 Task: Add to scrum project ZeroG a team member softage.1@softage.net and assign as Project Lead.
Action: Mouse moved to (188, 62)
Screenshot: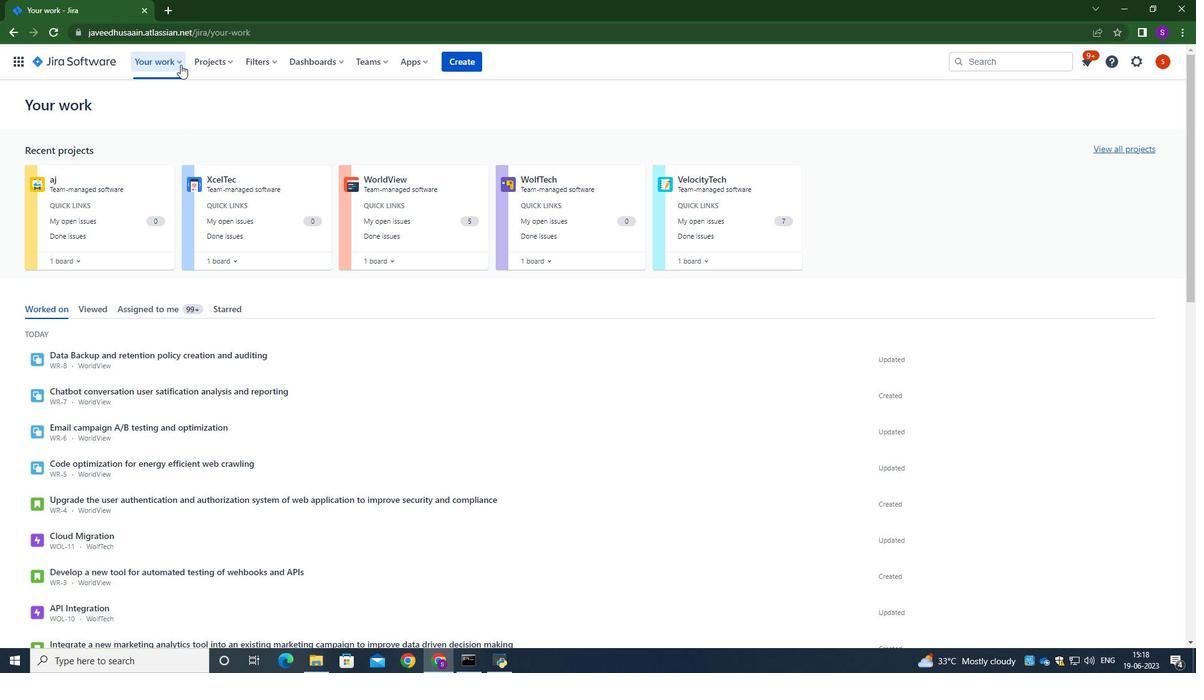 
Action: Mouse pressed left at (188, 62)
Screenshot: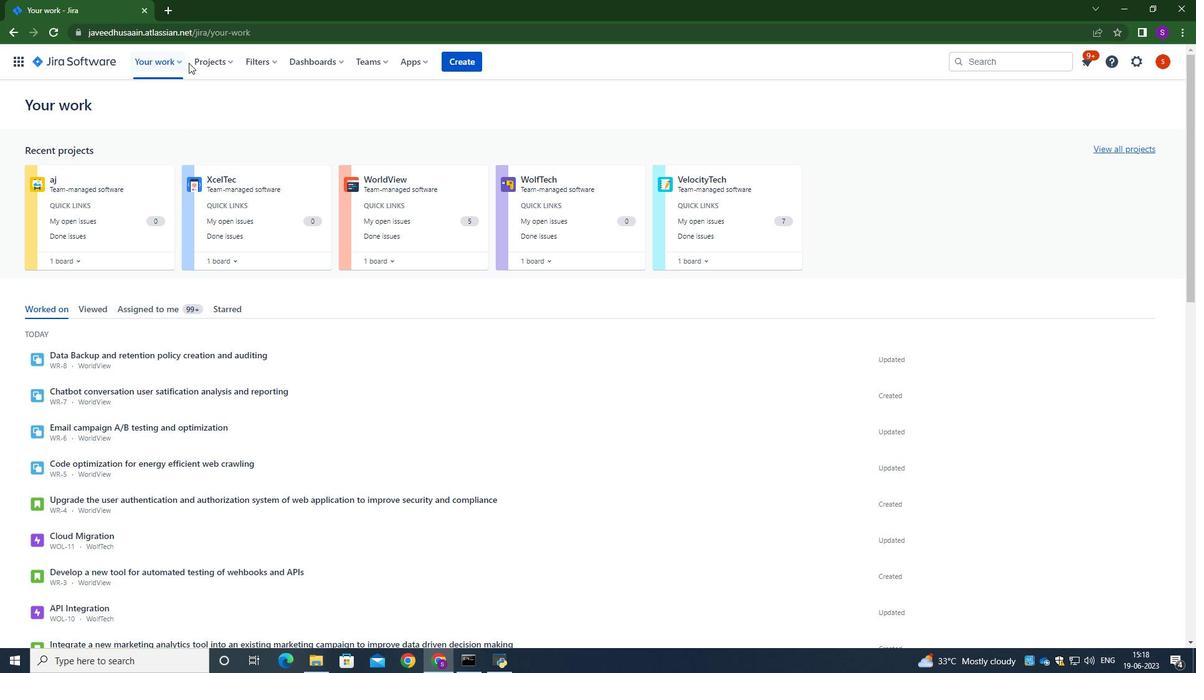 
Action: Mouse moved to (216, 62)
Screenshot: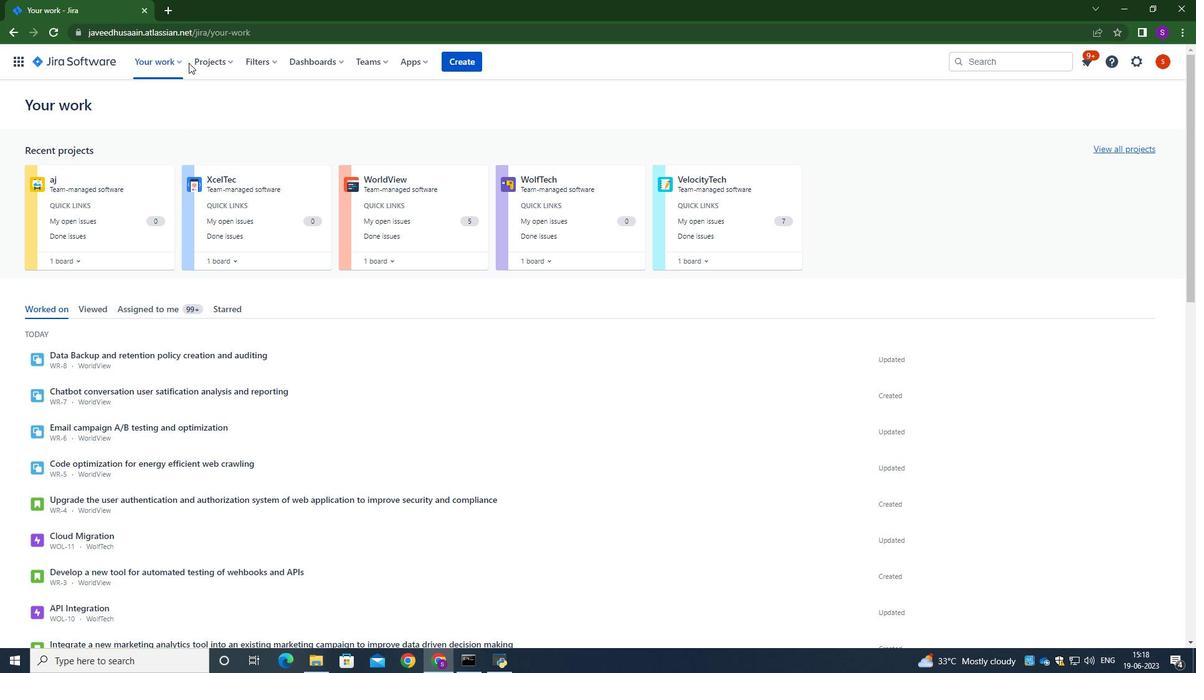 
Action: Mouse pressed left at (216, 62)
Screenshot: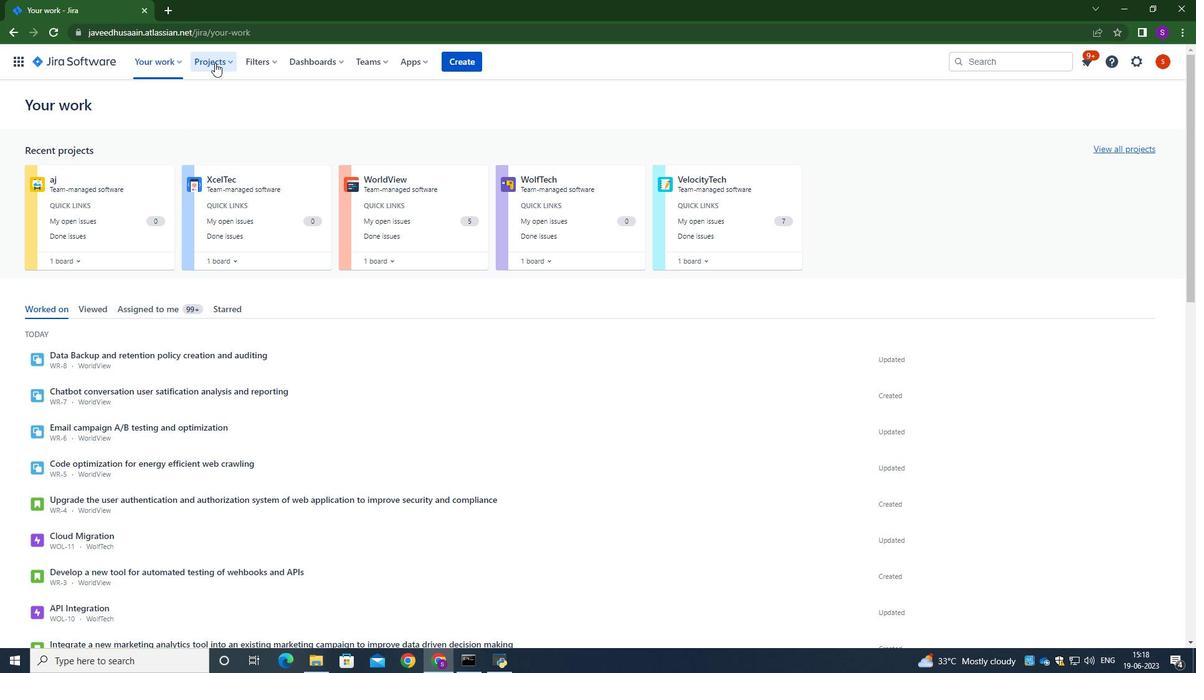 
Action: Mouse moved to (228, 125)
Screenshot: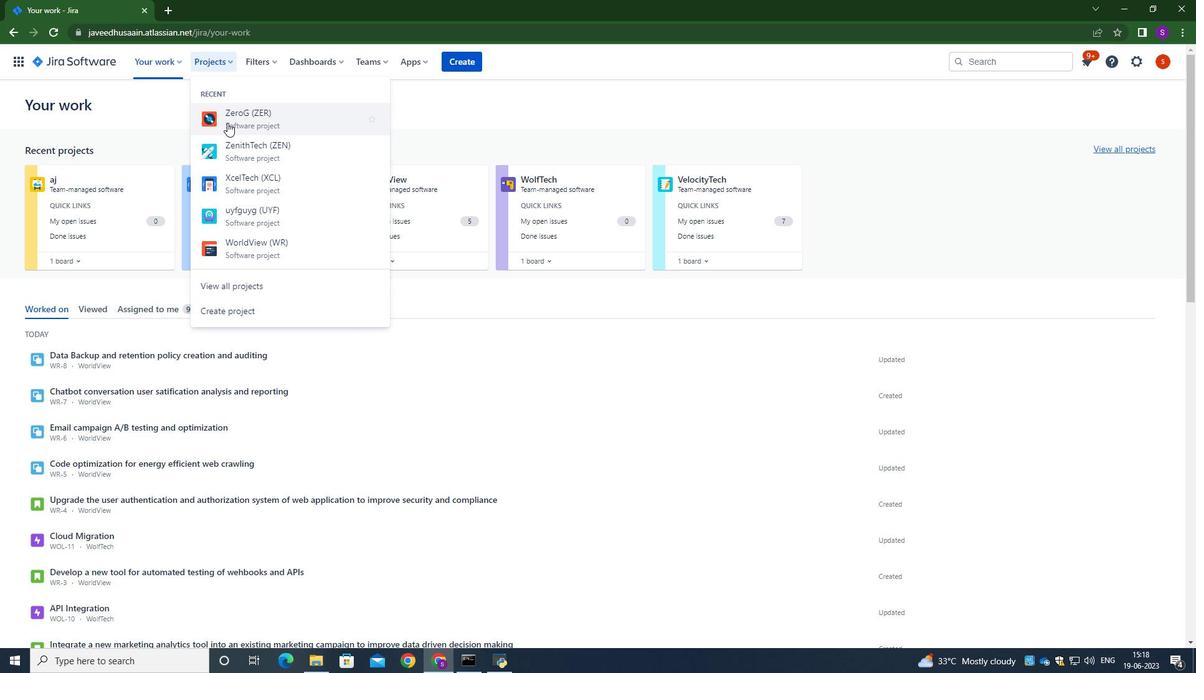
Action: Mouse pressed left at (228, 125)
Screenshot: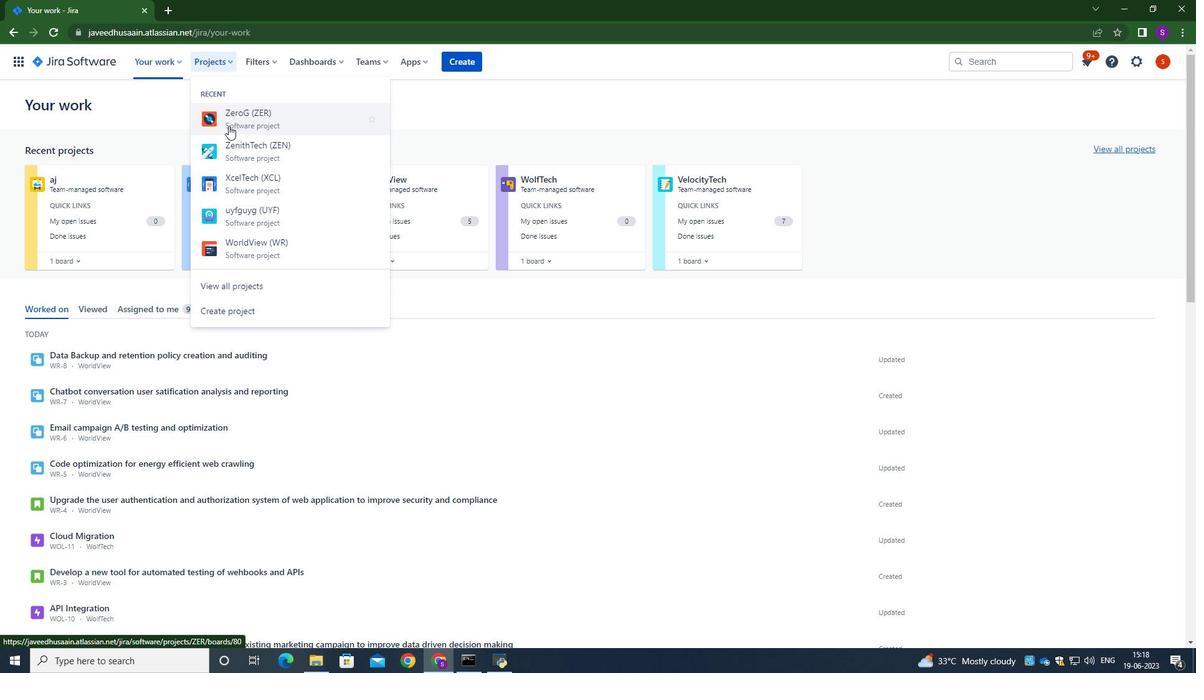 
Action: Mouse moved to (61, 185)
Screenshot: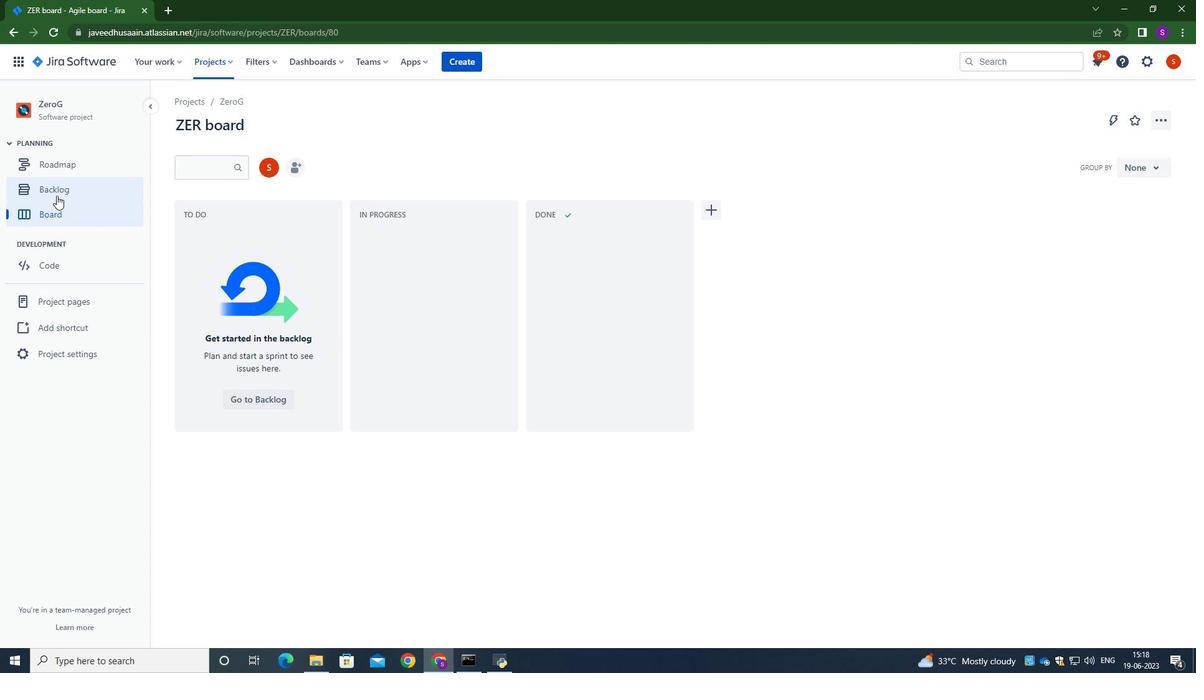 
Action: Mouse pressed left at (61, 185)
Screenshot: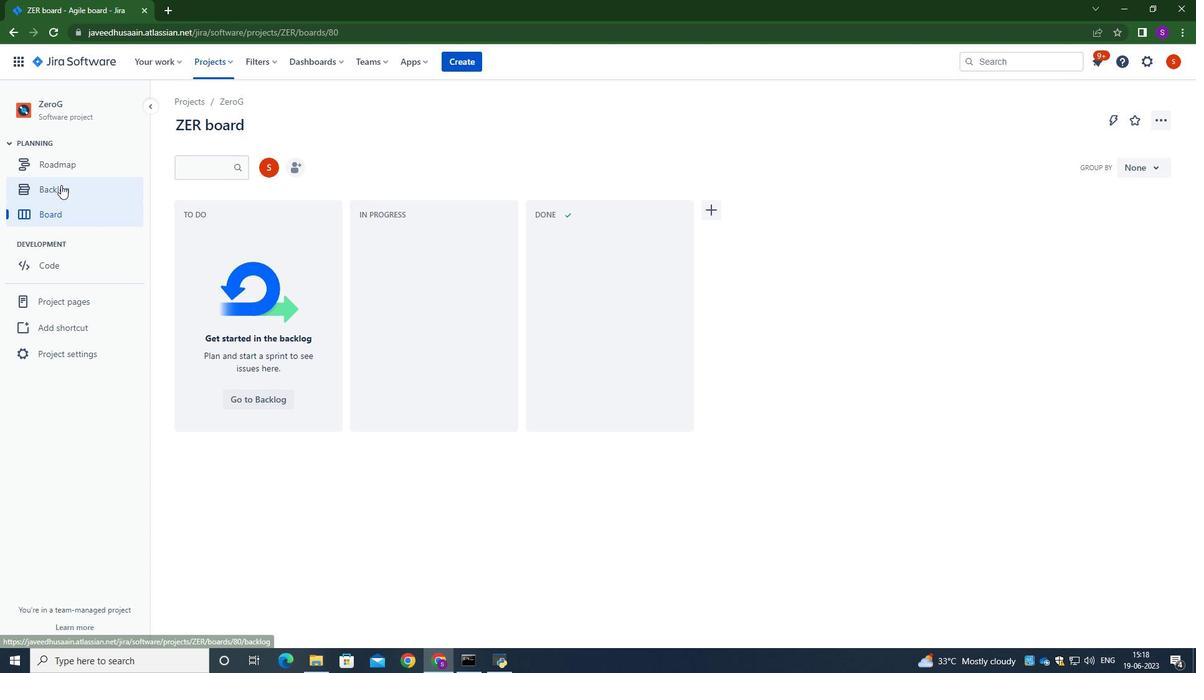 
Action: Mouse moved to (92, 356)
Screenshot: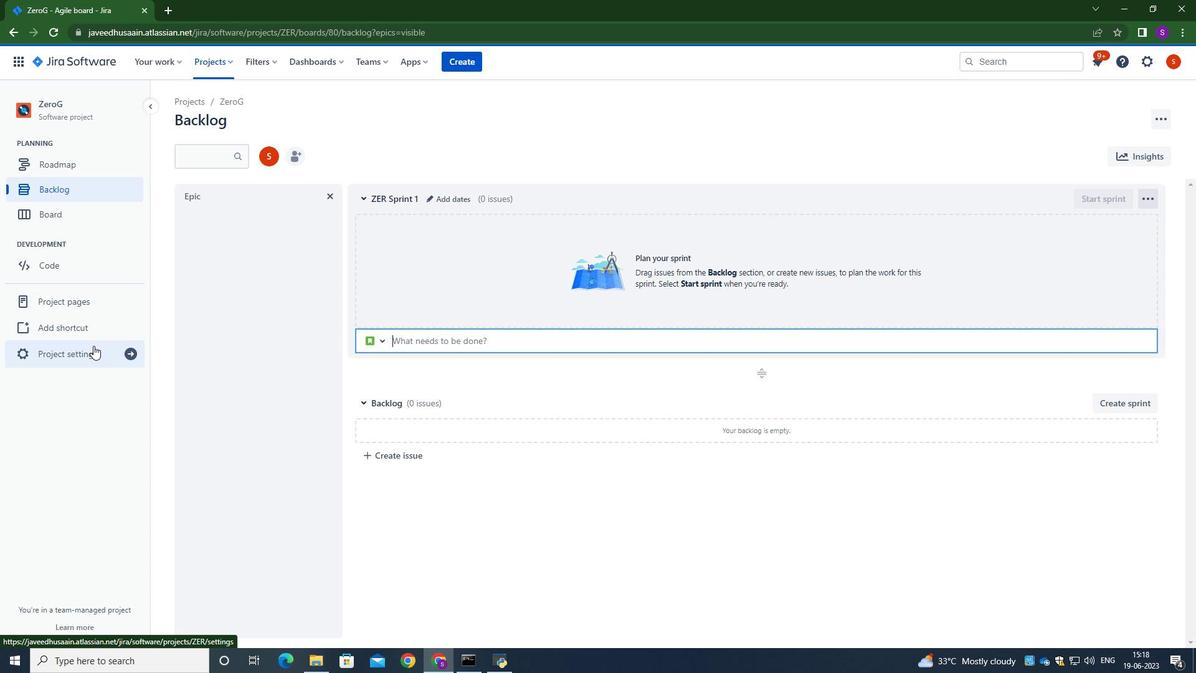 
Action: Mouse pressed left at (92, 356)
Screenshot: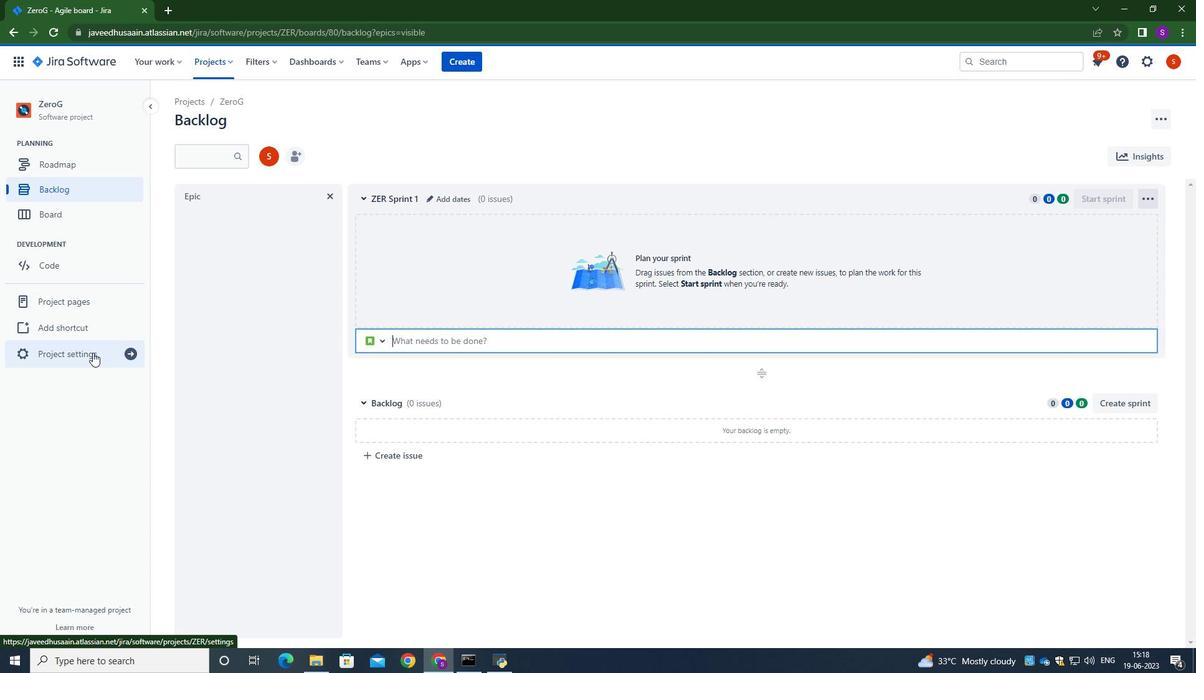 
Action: Mouse moved to (633, 412)
Screenshot: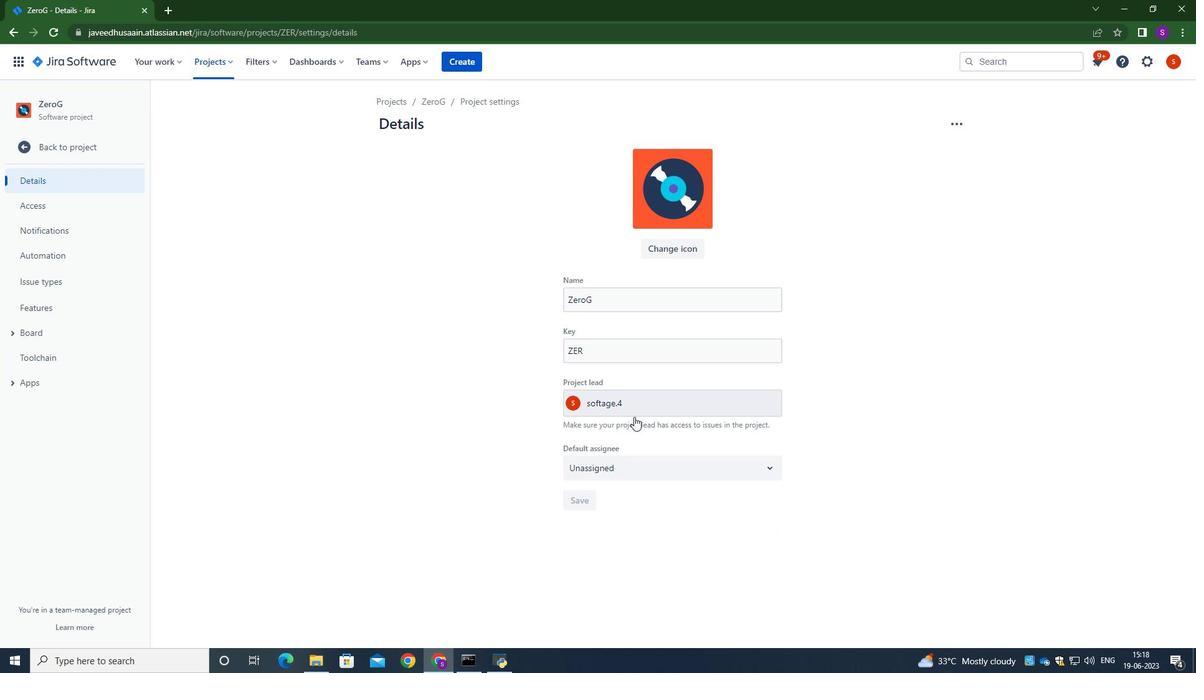 
Action: Mouse pressed left at (633, 412)
Screenshot: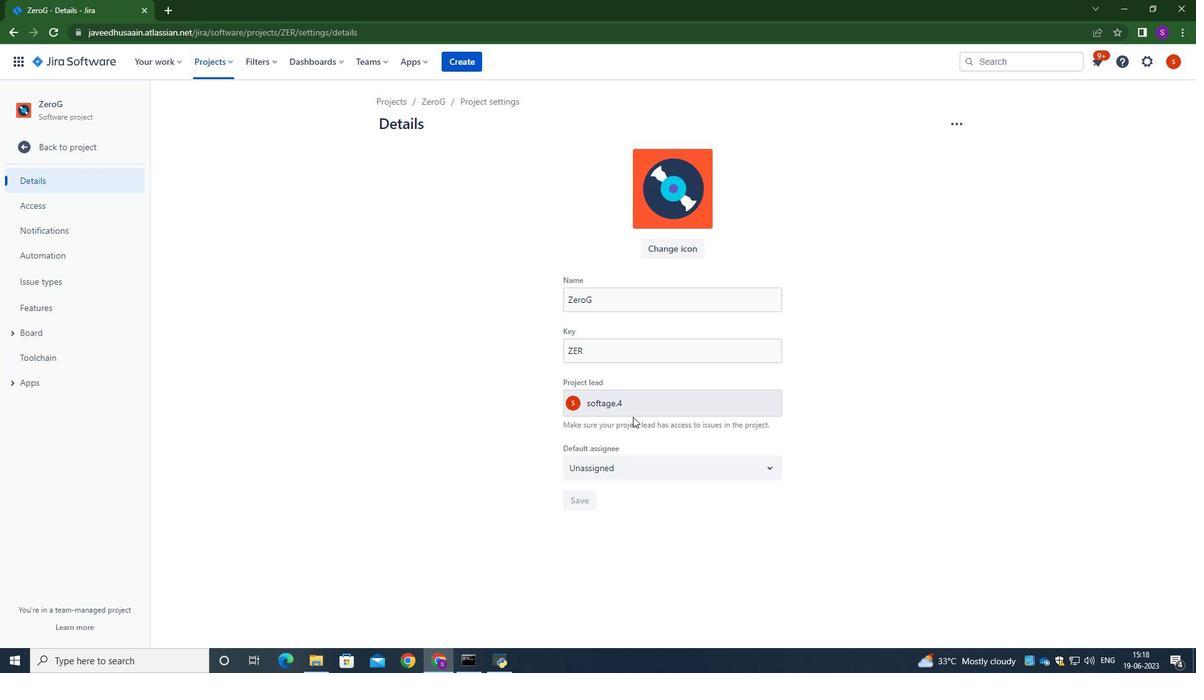 
Action: Mouse moved to (630, 396)
Screenshot: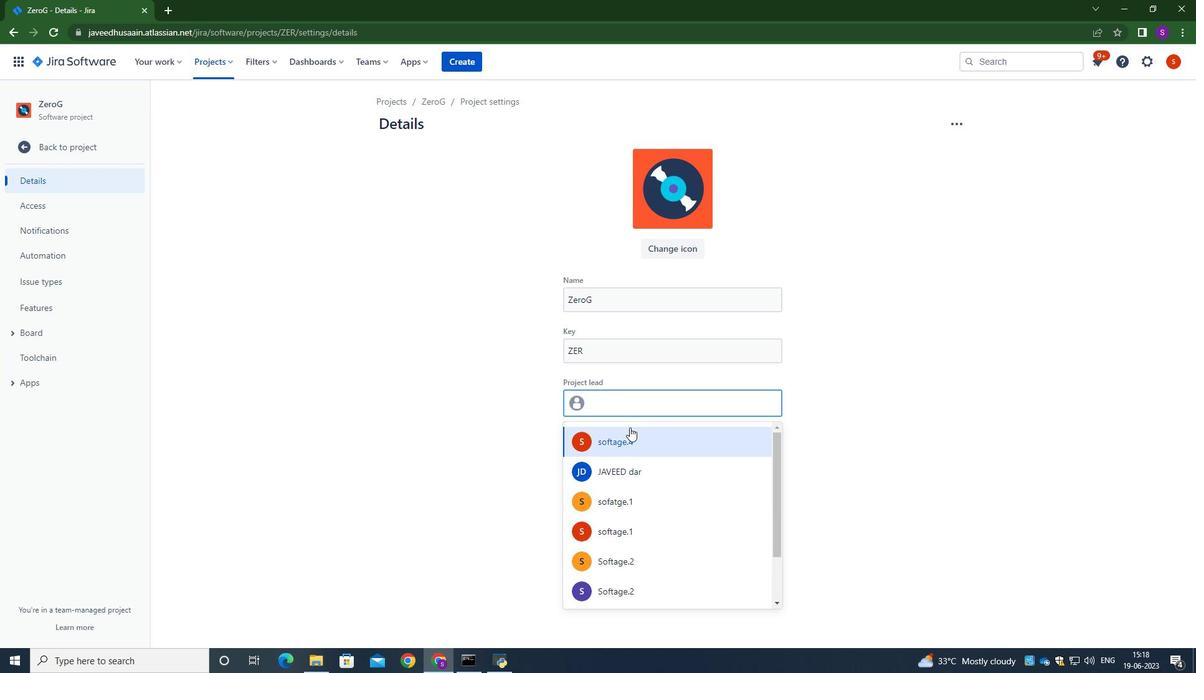 
Action: Key pressed softage.1<Key.shift>@softage.net
Screenshot: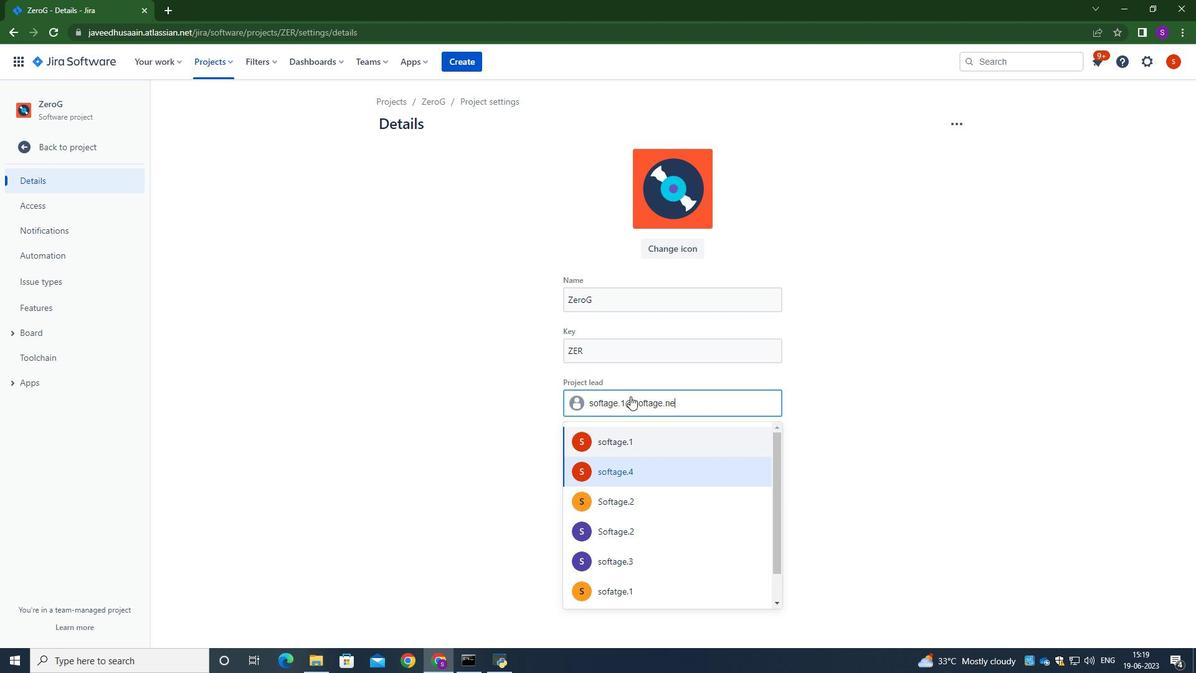 
Action: Mouse moved to (633, 432)
Screenshot: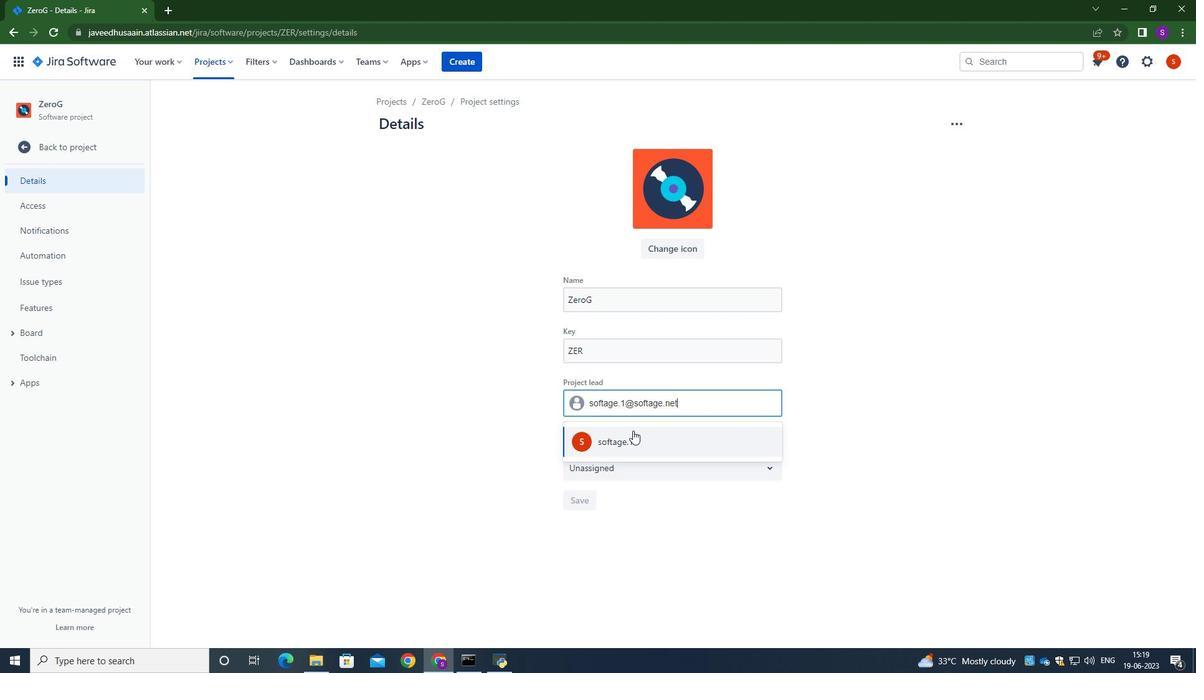 
Action: Mouse pressed left at (633, 432)
Screenshot: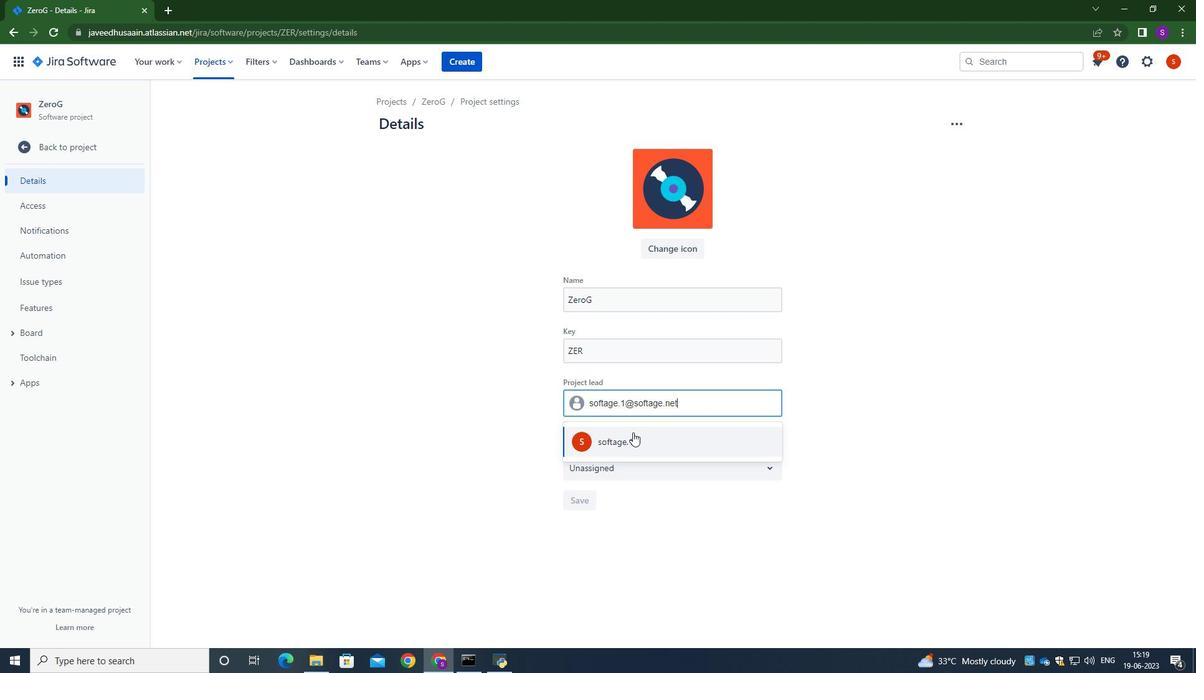 
Action: Mouse moved to (630, 469)
Screenshot: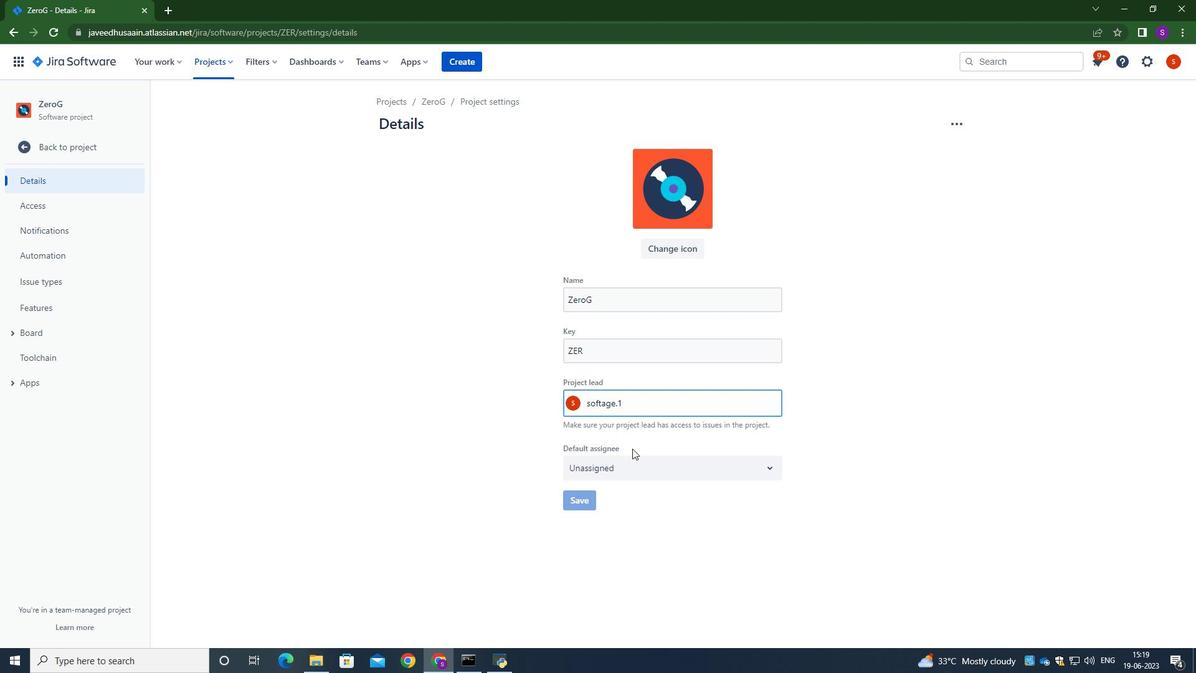 
Action: Mouse pressed left at (630, 469)
Screenshot: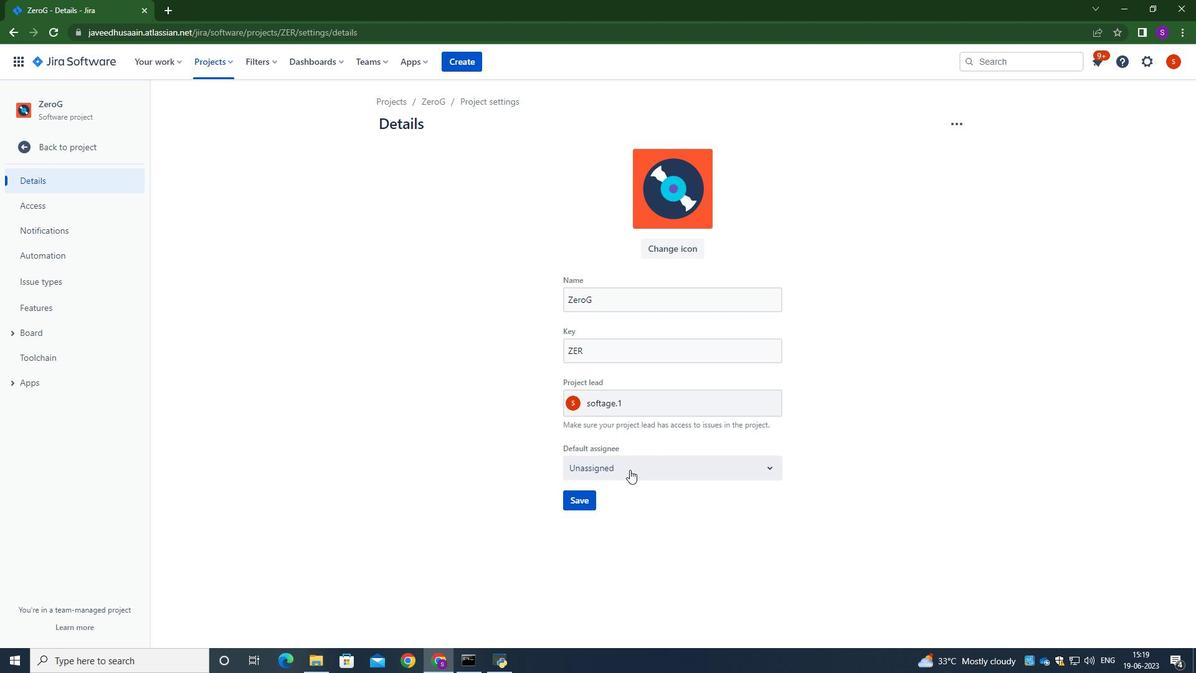 
Action: Mouse moved to (621, 496)
Screenshot: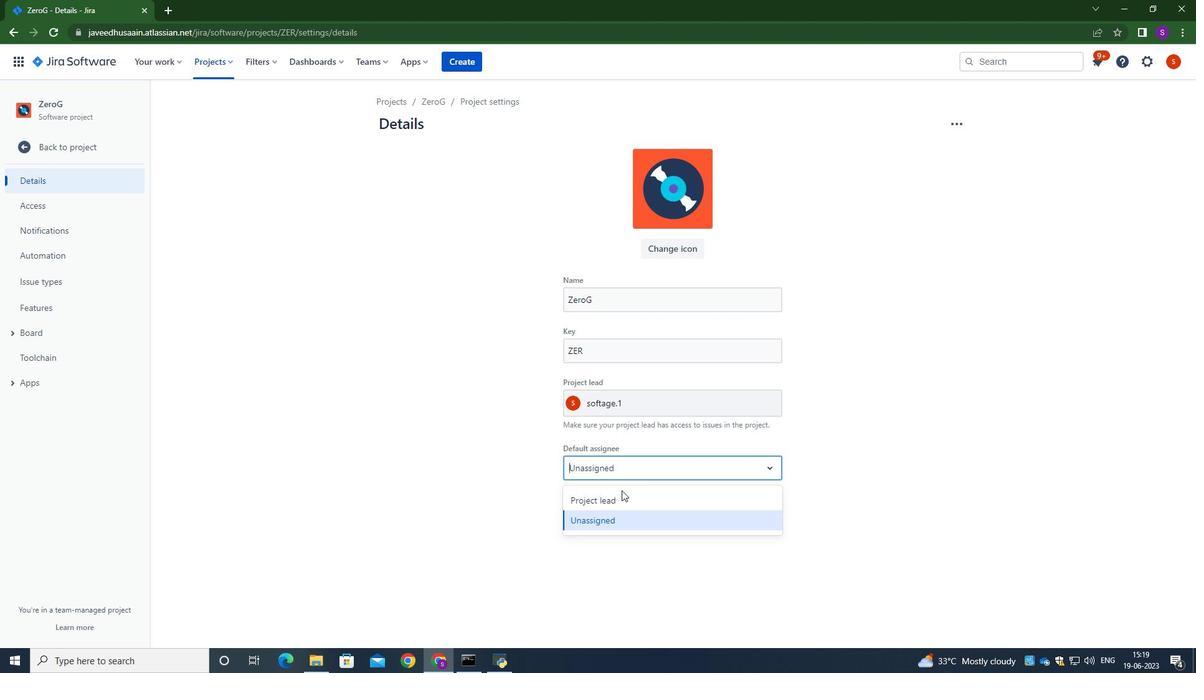 
Action: Mouse pressed left at (621, 496)
Screenshot: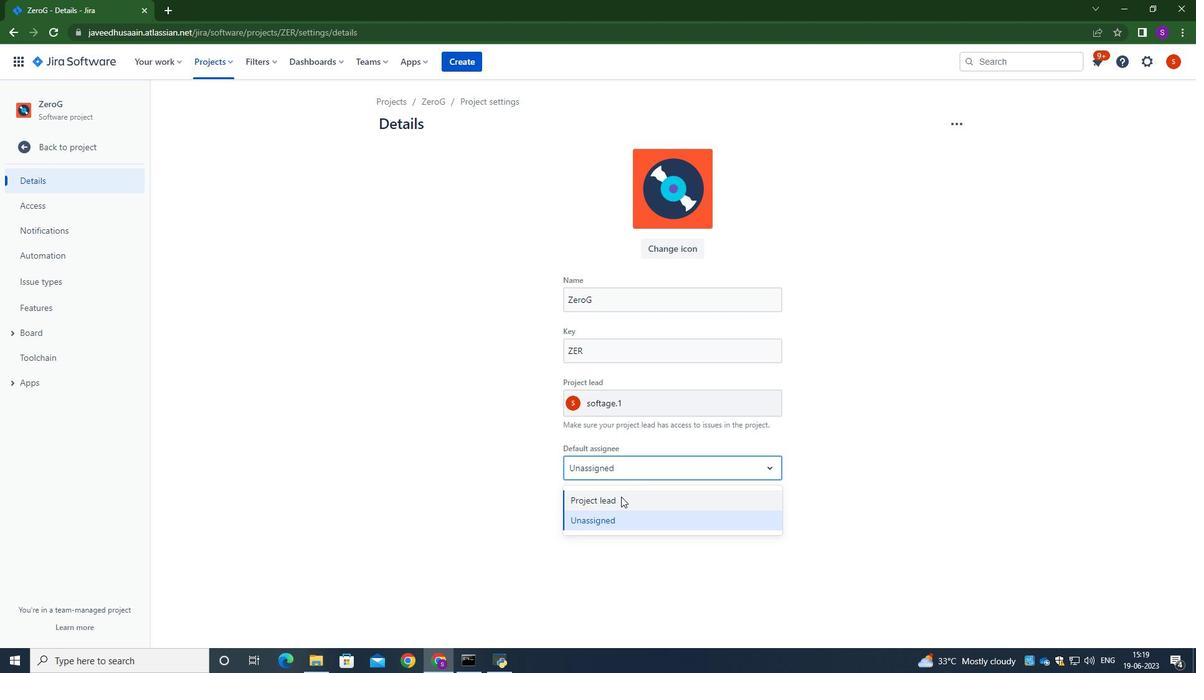 
Action: Mouse moved to (580, 498)
Screenshot: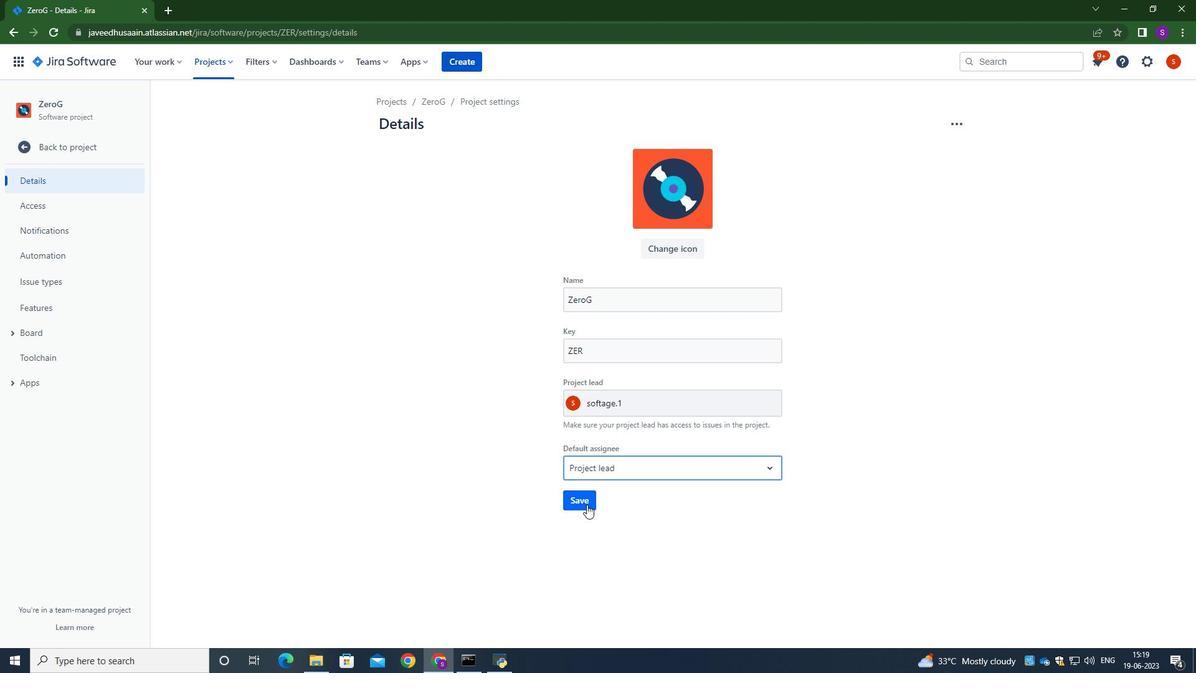 
Action: Mouse pressed left at (580, 498)
Screenshot: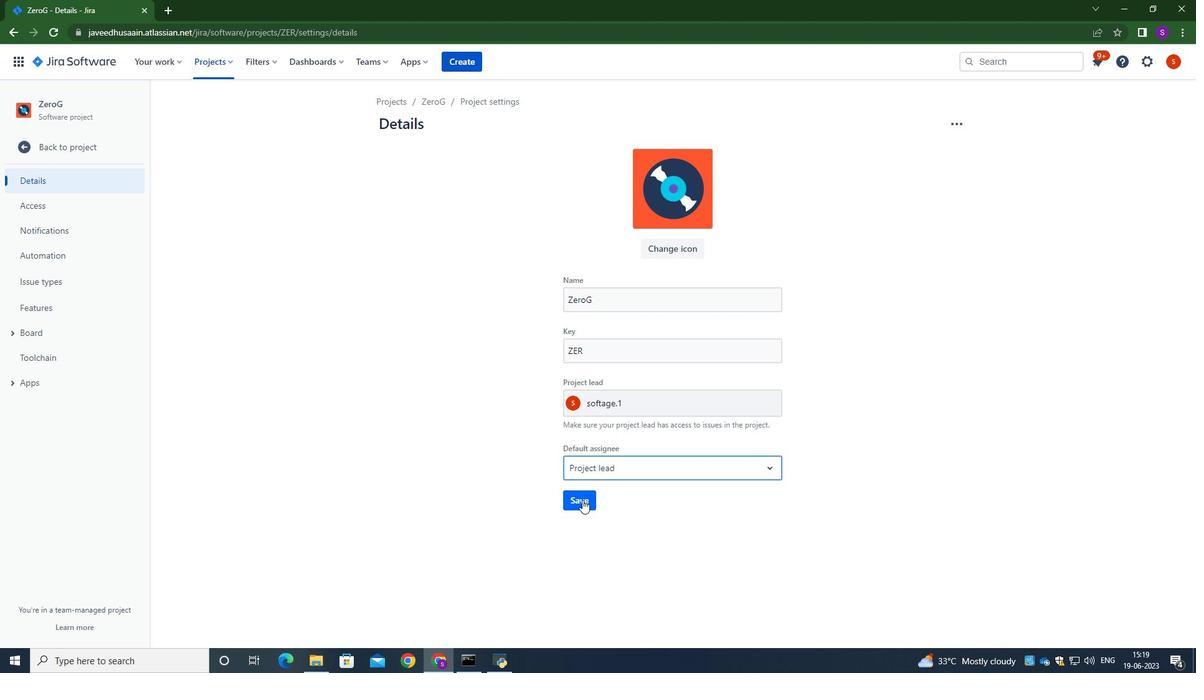 
